 Task: Create a due date automation when advanced on, 2 days after a card is due add dates without an overdue due date at 11:00 AM.
Action: Mouse moved to (927, 72)
Screenshot: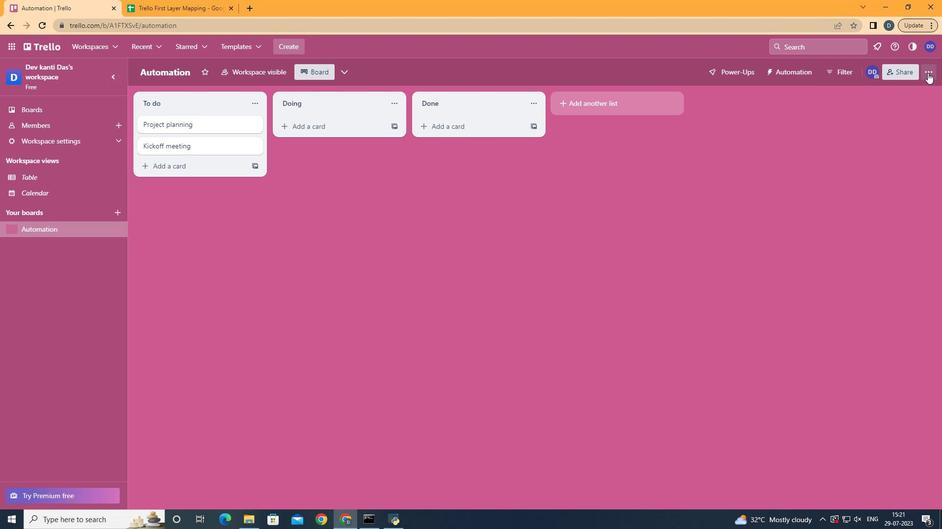 
Action: Mouse pressed left at (927, 72)
Screenshot: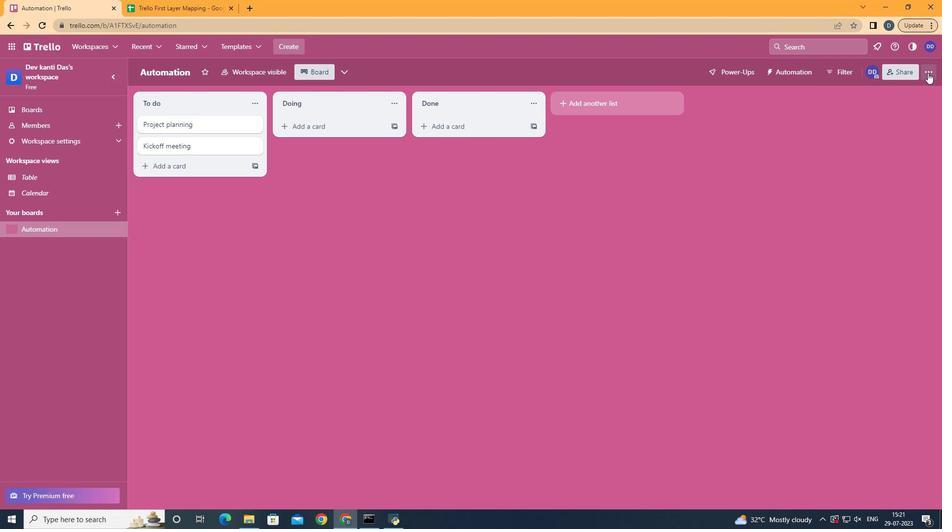 
Action: Mouse moved to (849, 210)
Screenshot: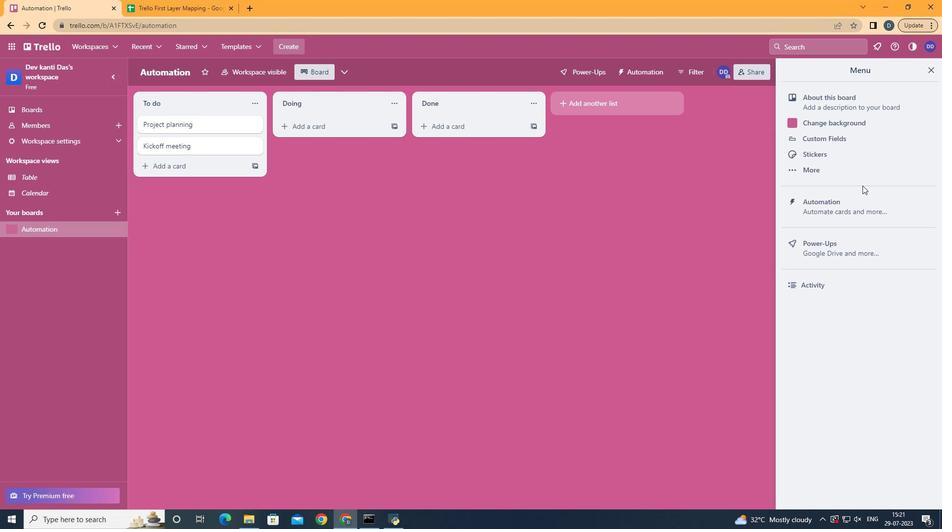 
Action: Mouse pressed left at (849, 210)
Screenshot: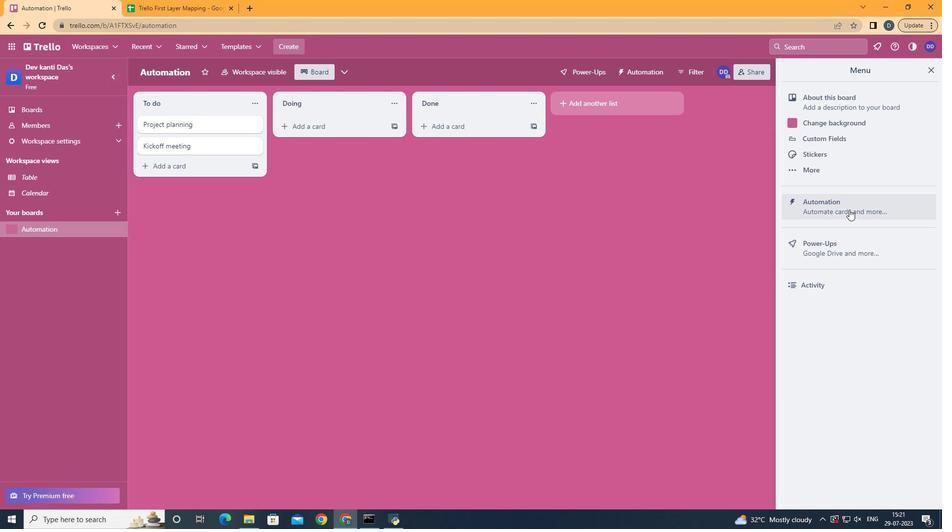 
Action: Mouse moved to (184, 195)
Screenshot: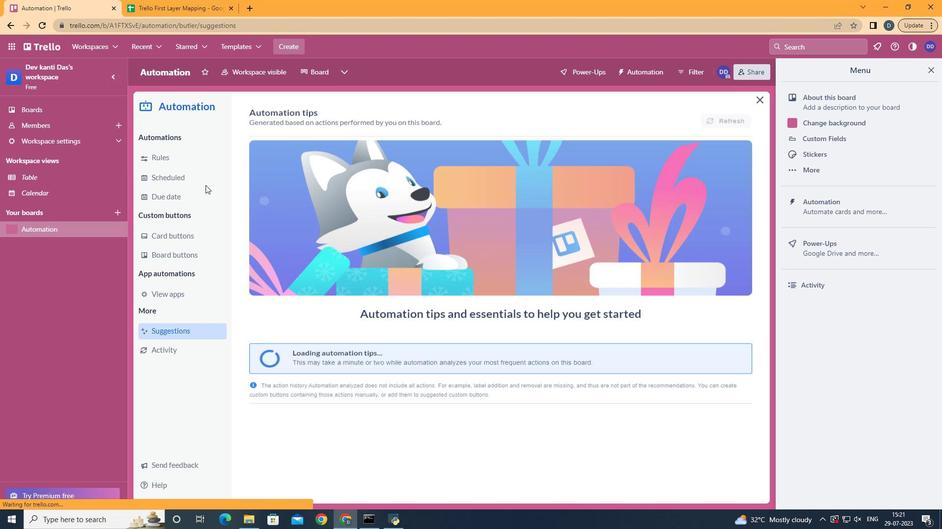 
Action: Mouse pressed left at (184, 195)
Screenshot: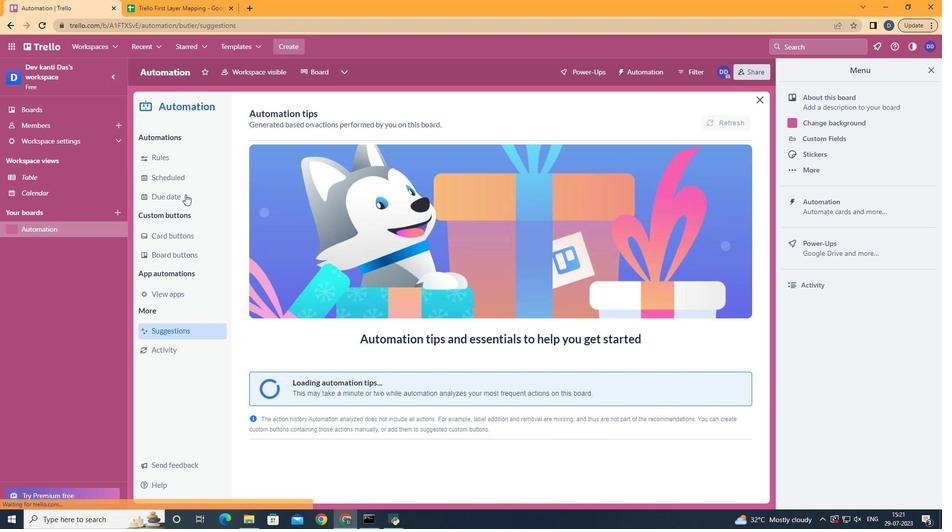 
Action: Mouse moved to (668, 117)
Screenshot: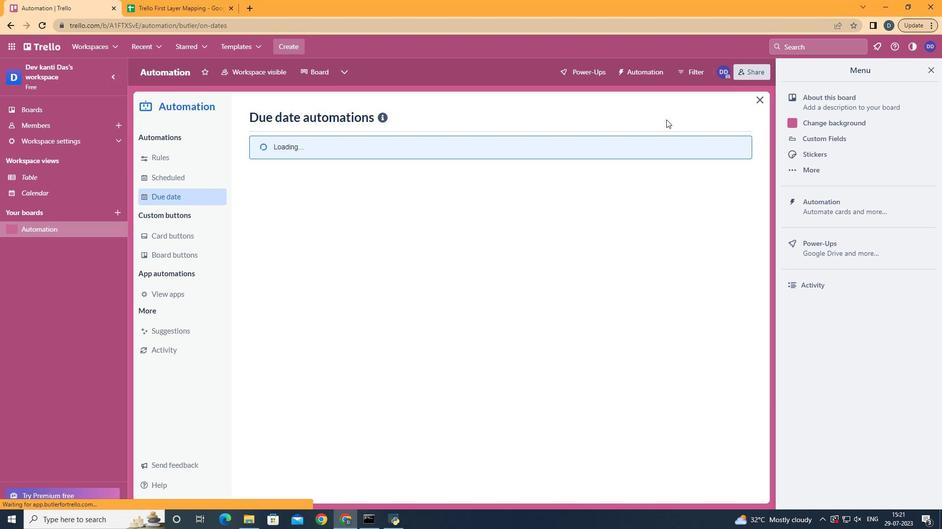 
Action: Mouse pressed left at (668, 117)
Screenshot: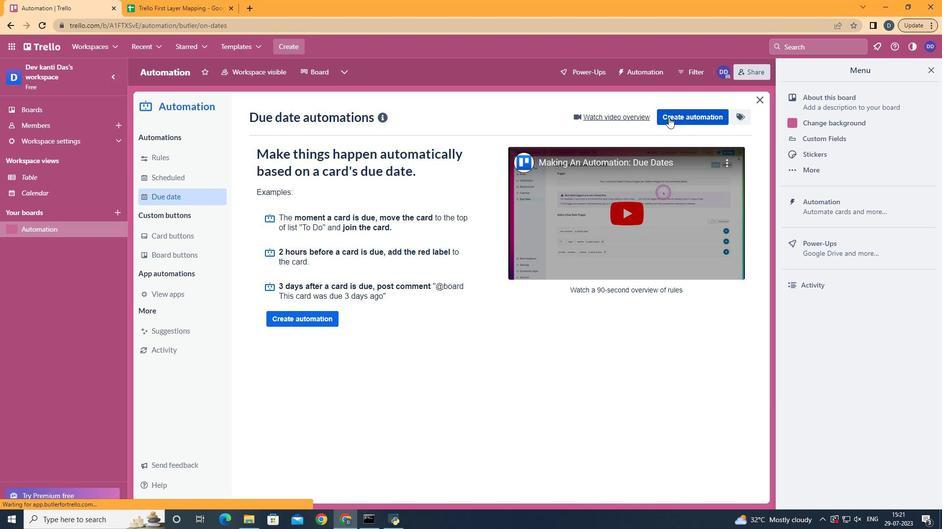 
Action: Mouse moved to (547, 209)
Screenshot: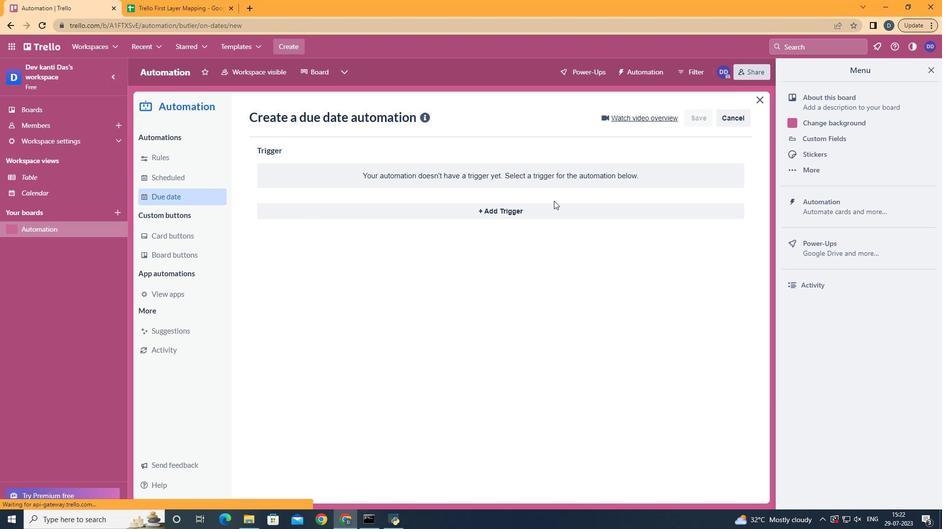 
Action: Mouse pressed left at (547, 209)
Screenshot: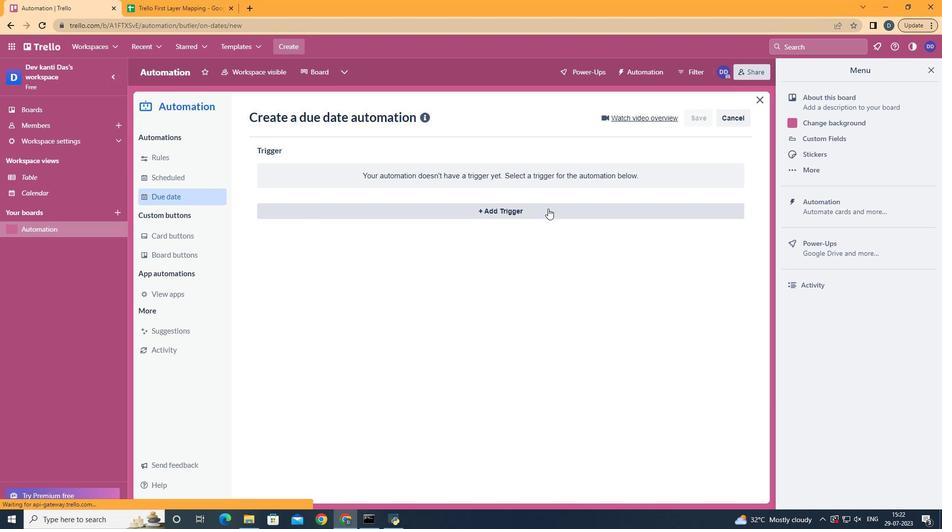 
Action: Mouse moved to (352, 396)
Screenshot: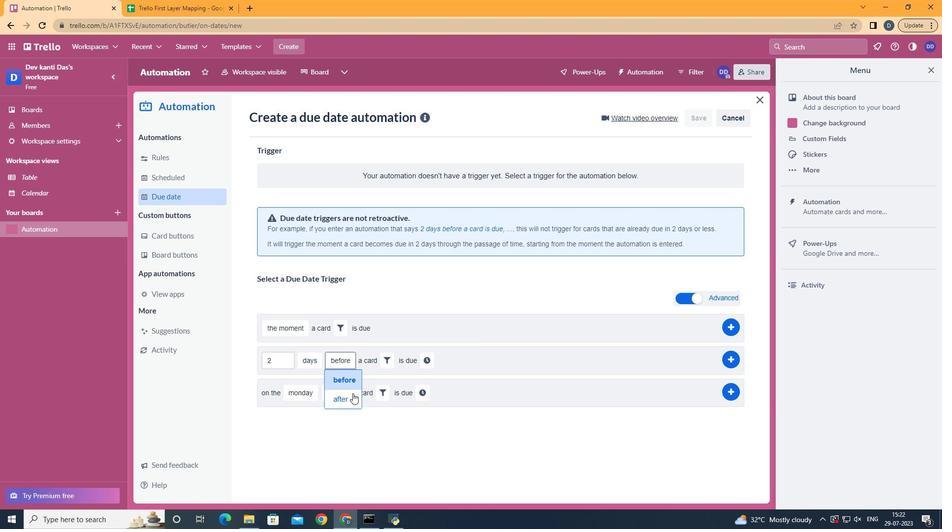 
Action: Mouse pressed left at (352, 396)
Screenshot: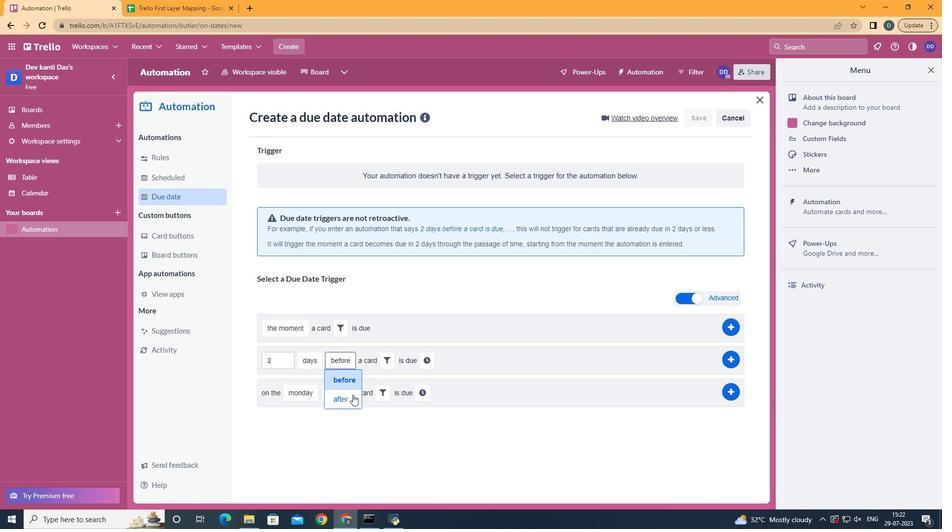
Action: Mouse moved to (387, 355)
Screenshot: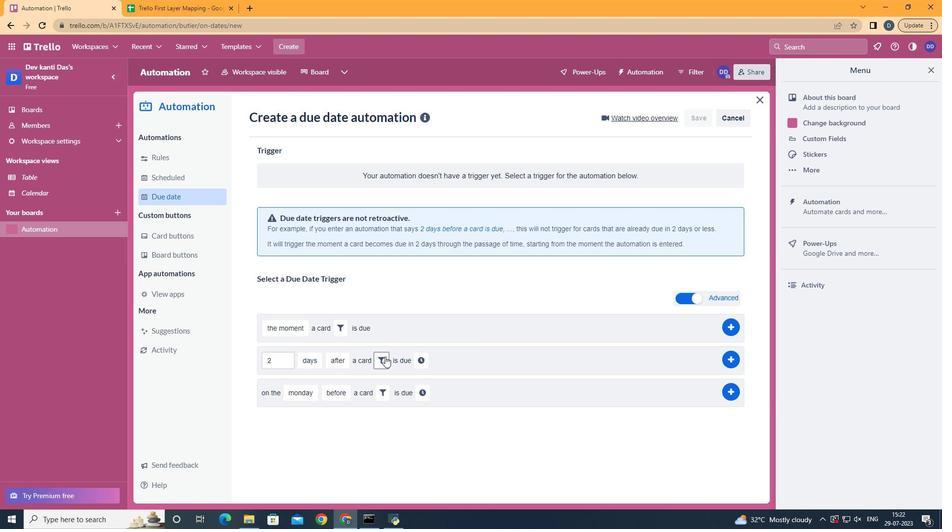 
Action: Mouse pressed left at (387, 355)
Screenshot: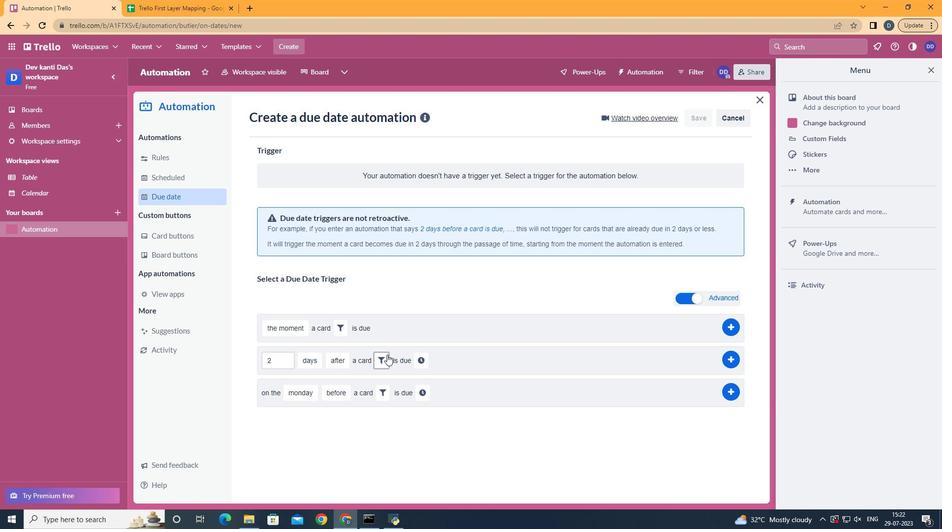 
Action: Mouse moved to (432, 388)
Screenshot: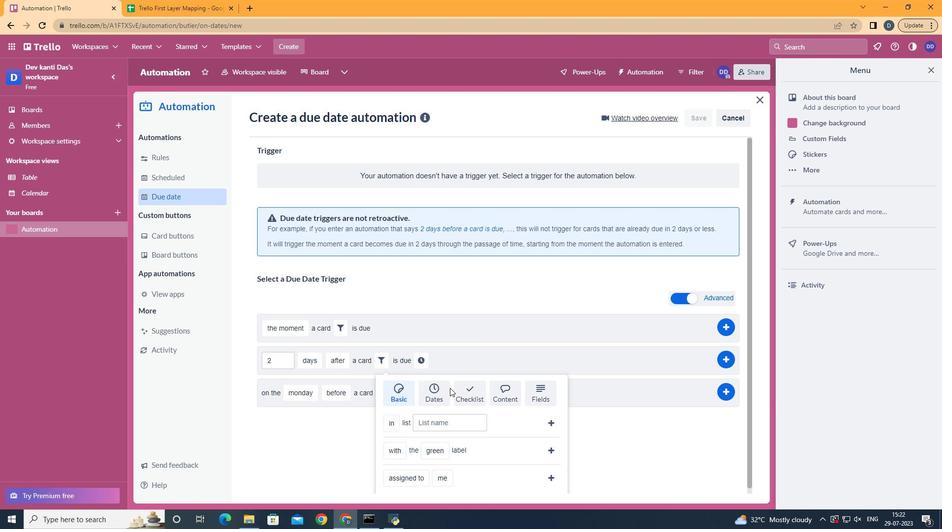 
Action: Mouse pressed left at (432, 388)
Screenshot: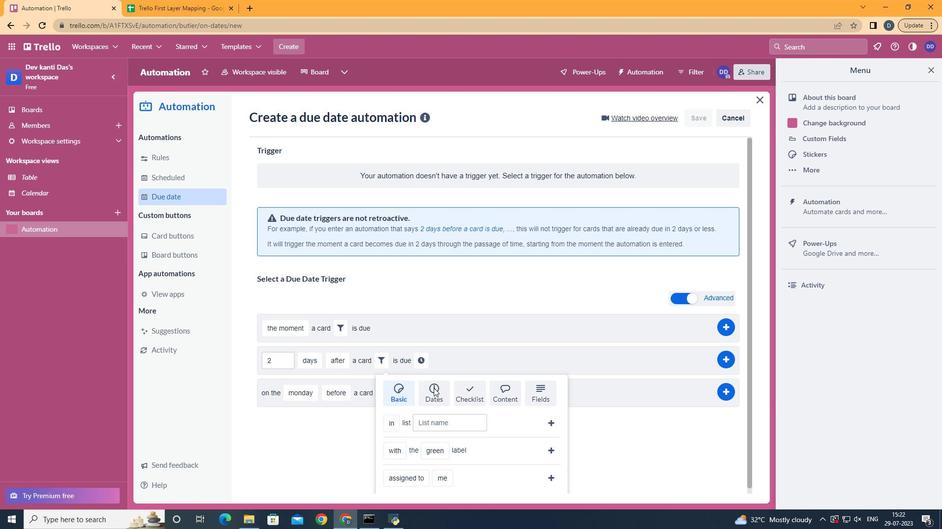 
Action: Mouse scrolled (432, 388) with delta (0, 0)
Screenshot: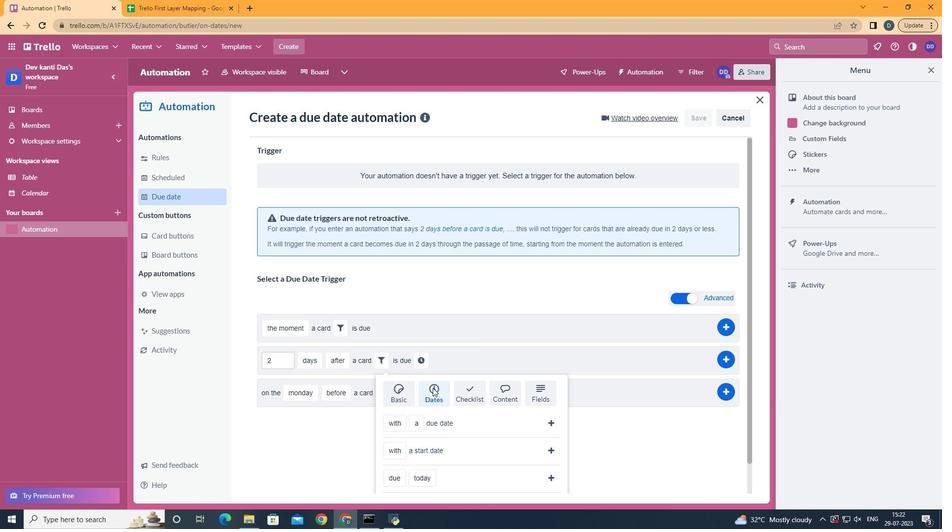 
Action: Mouse scrolled (432, 388) with delta (0, 0)
Screenshot: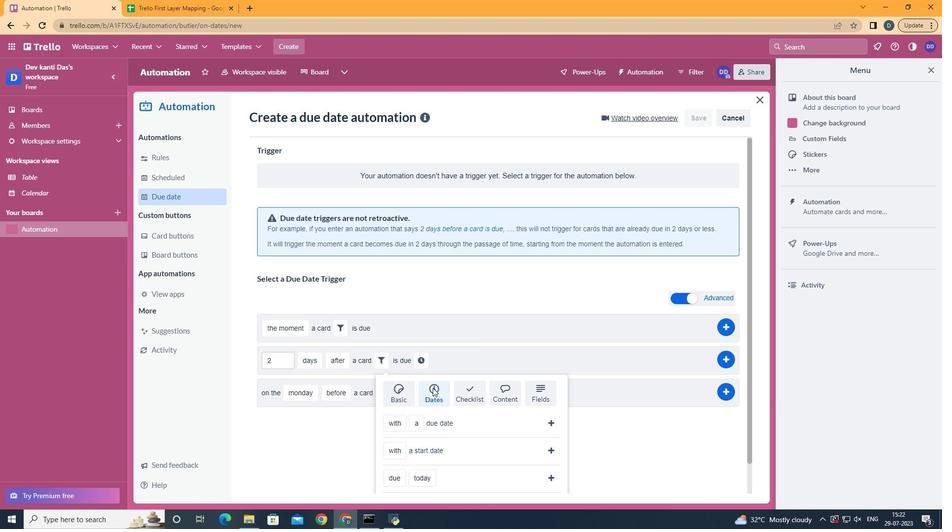 
Action: Mouse scrolled (432, 388) with delta (0, 0)
Screenshot: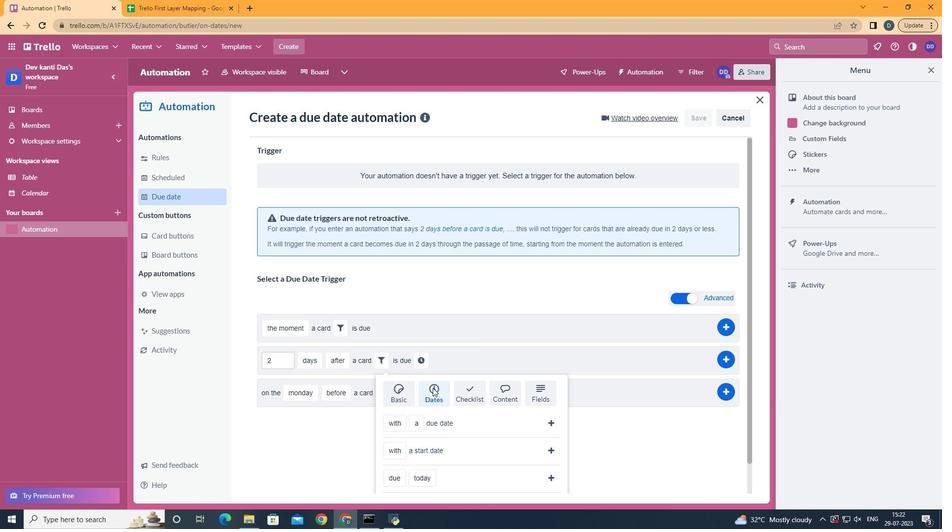 
Action: Mouse moved to (395, 434)
Screenshot: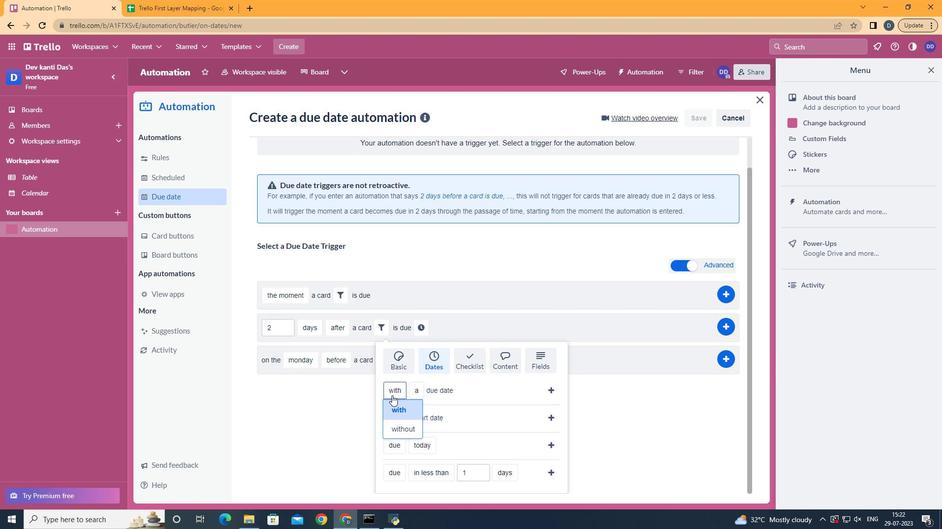 
Action: Mouse pressed left at (395, 434)
Screenshot: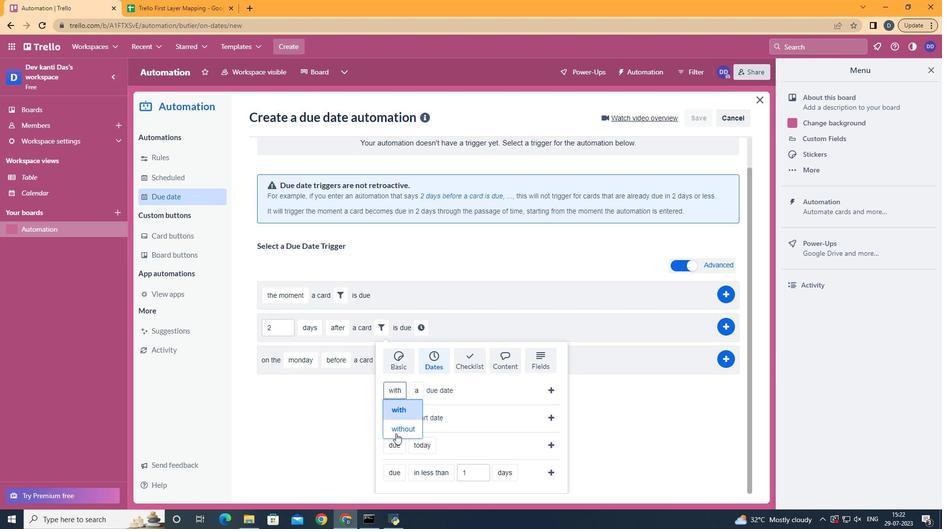 
Action: Mouse moved to (444, 467)
Screenshot: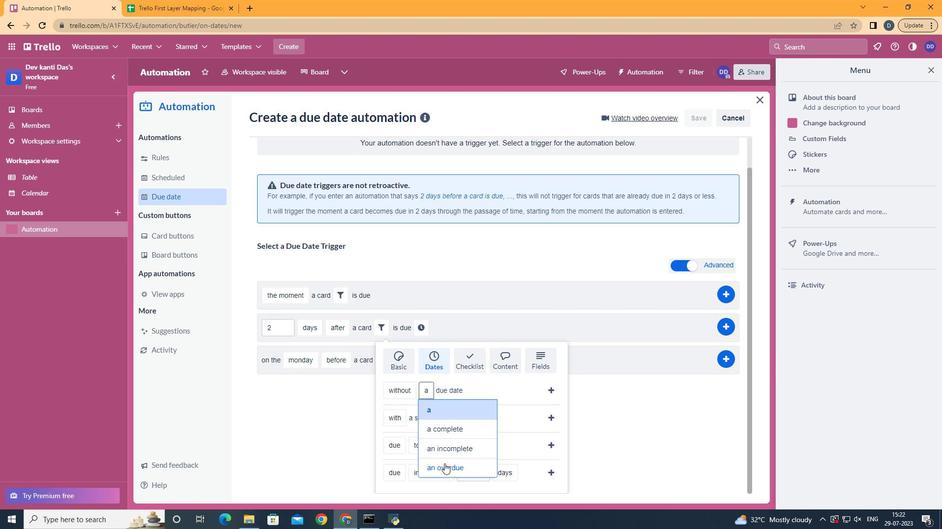 
Action: Mouse pressed left at (444, 467)
Screenshot: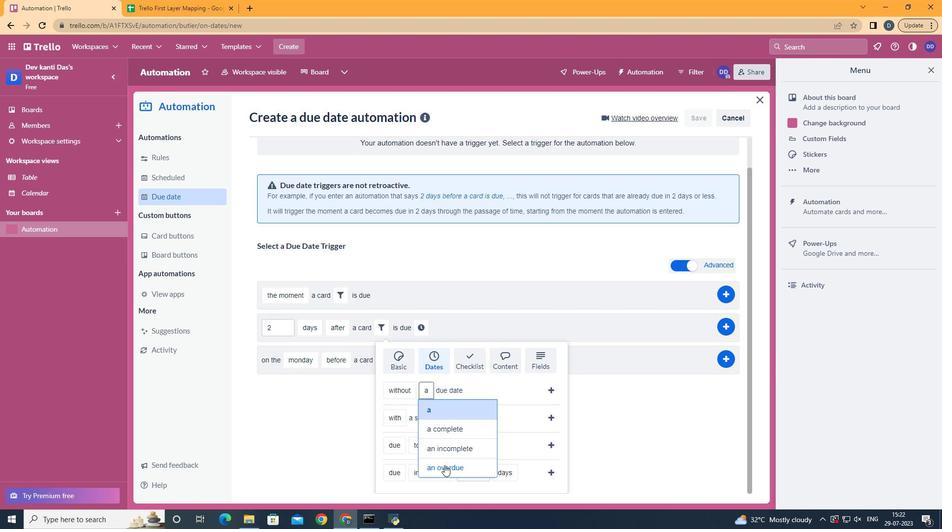 
Action: Mouse moved to (548, 390)
Screenshot: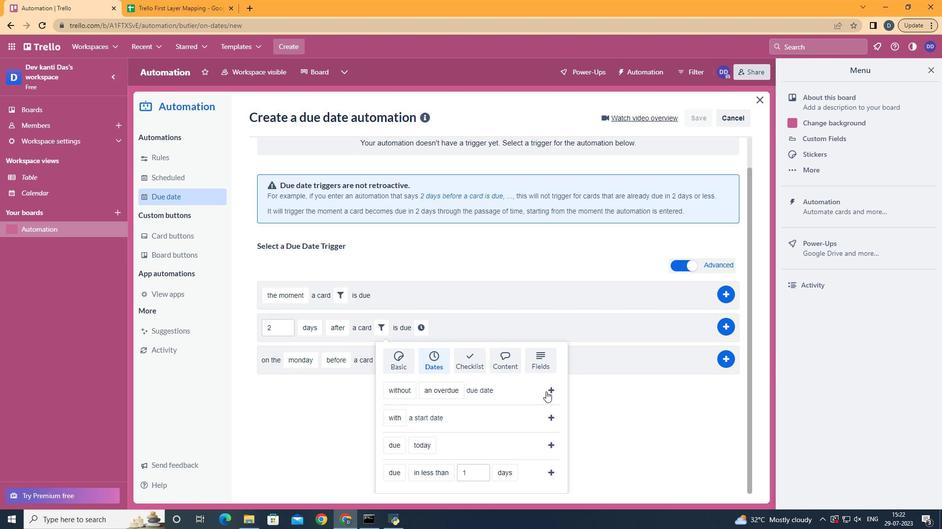 
Action: Mouse pressed left at (548, 390)
Screenshot: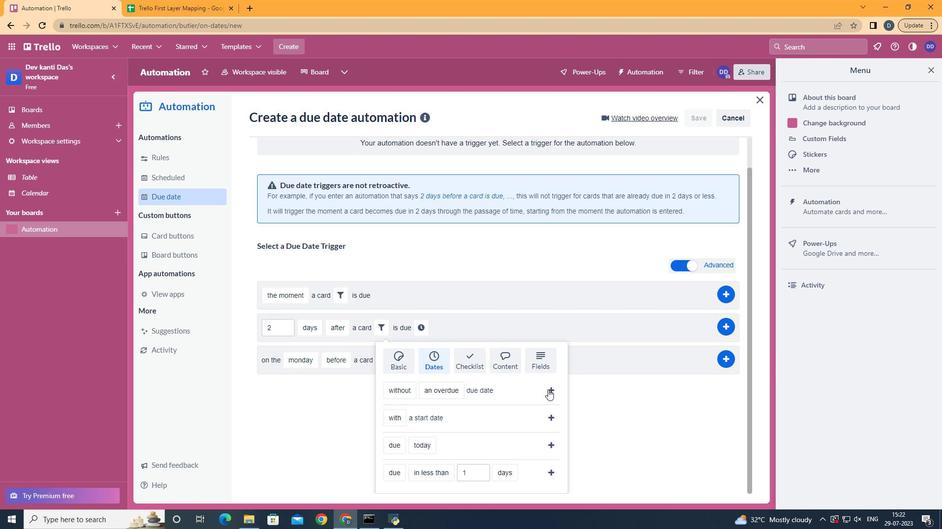 
Action: Mouse moved to (531, 356)
Screenshot: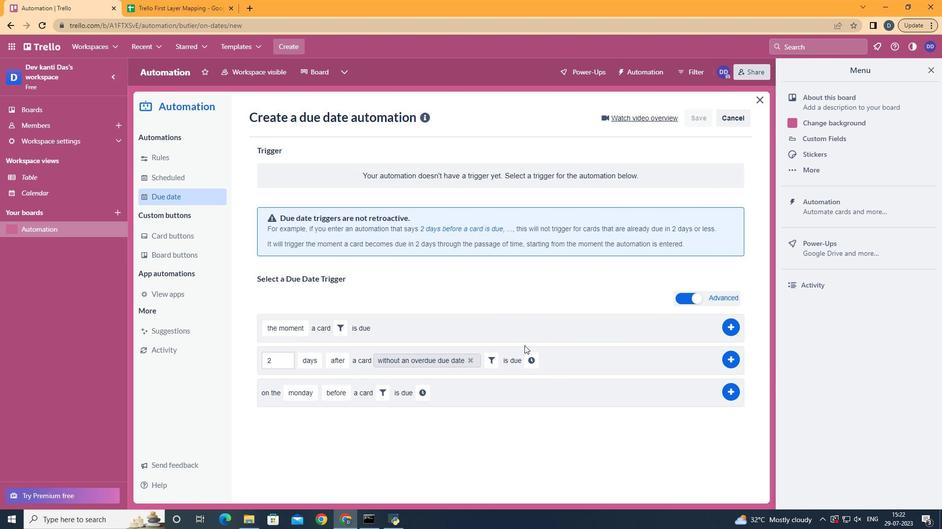 
Action: Mouse pressed left at (531, 356)
Screenshot: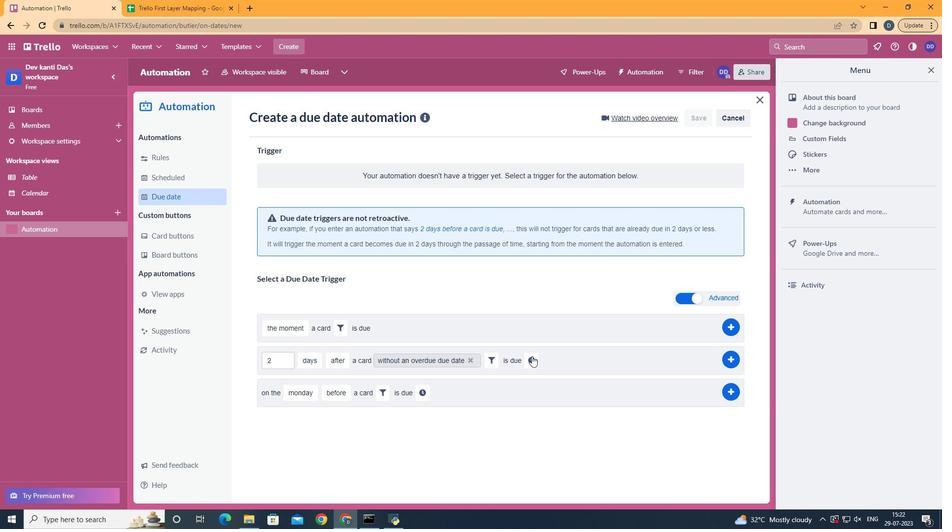 
Action: Mouse moved to (560, 357)
Screenshot: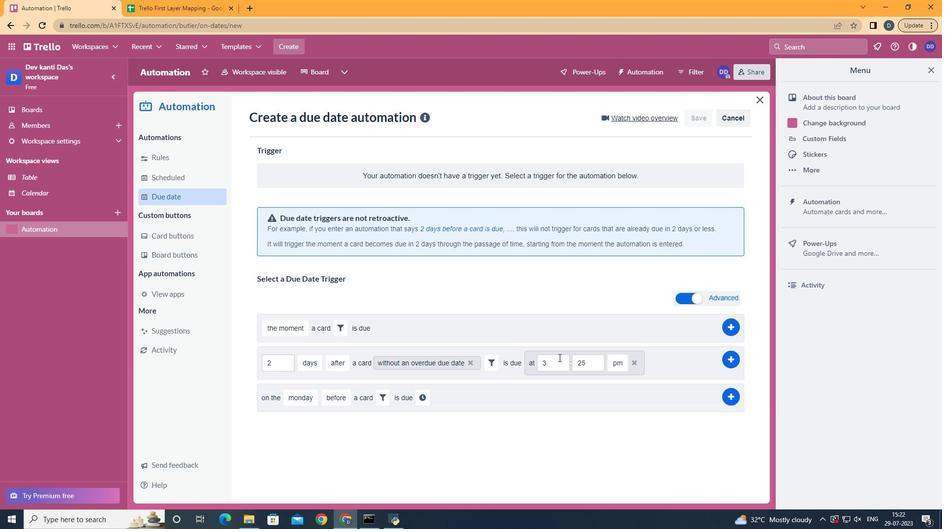 
Action: Mouse pressed left at (560, 357)
Screenshot: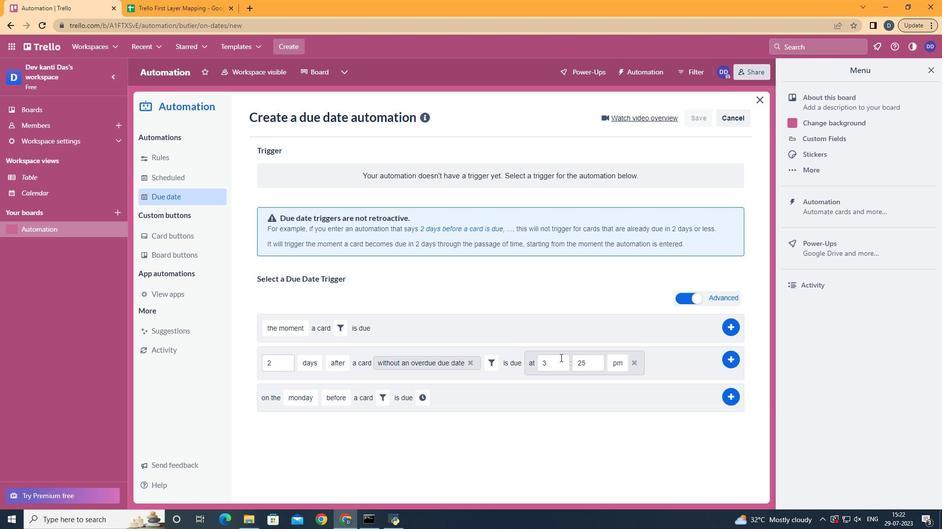 
Action: Key pressed <Key.backspace>11
Screenshot: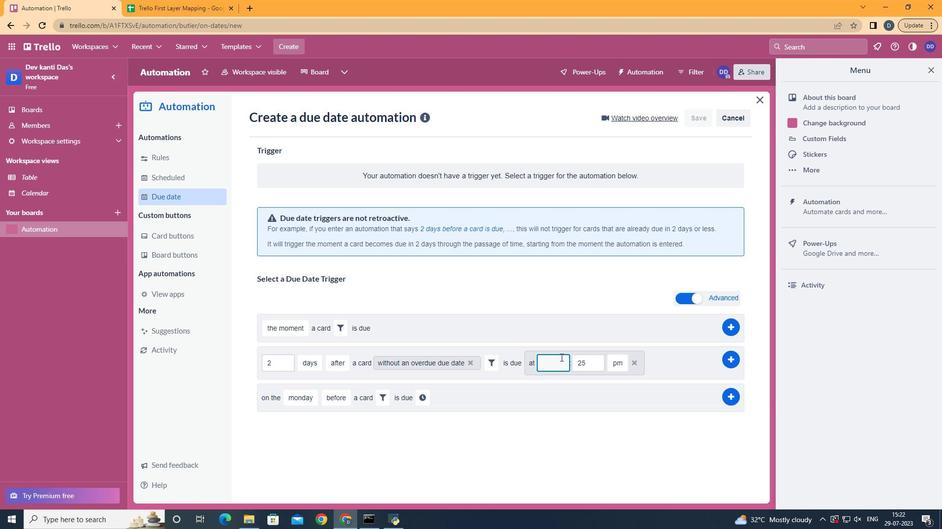 
Action: Mouse moved to (599, 361)
Screenshot: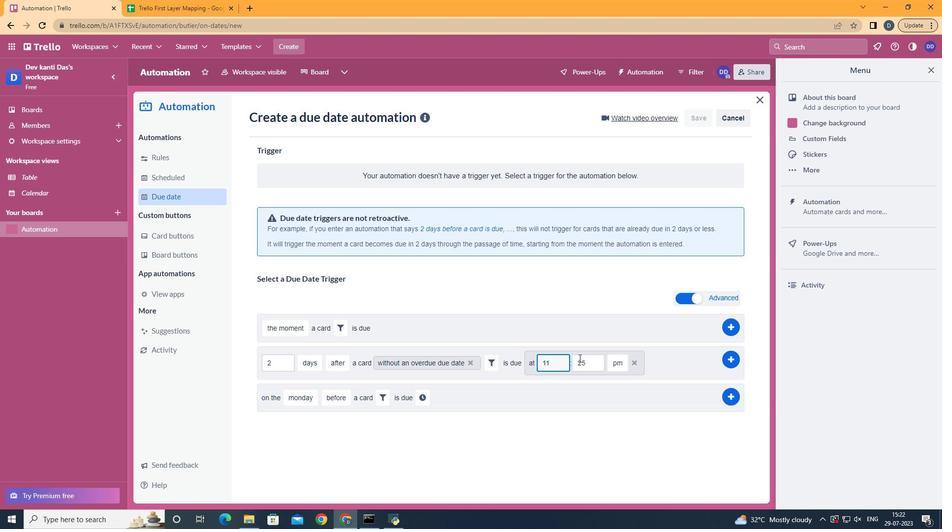 
Action: Mouse pressed left at (599, 361)
Screenshot: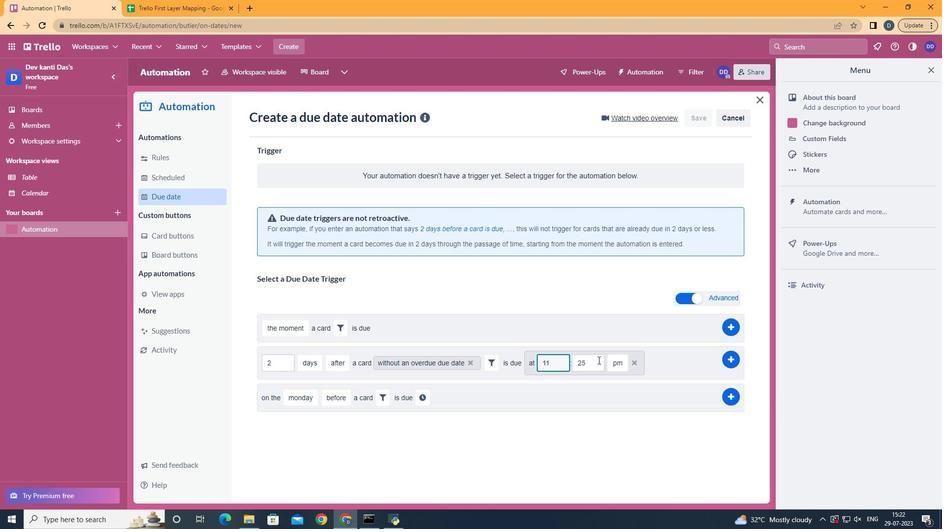 
Action: Key pressed <Key.backspace><Key.backspace>00
Screenshot: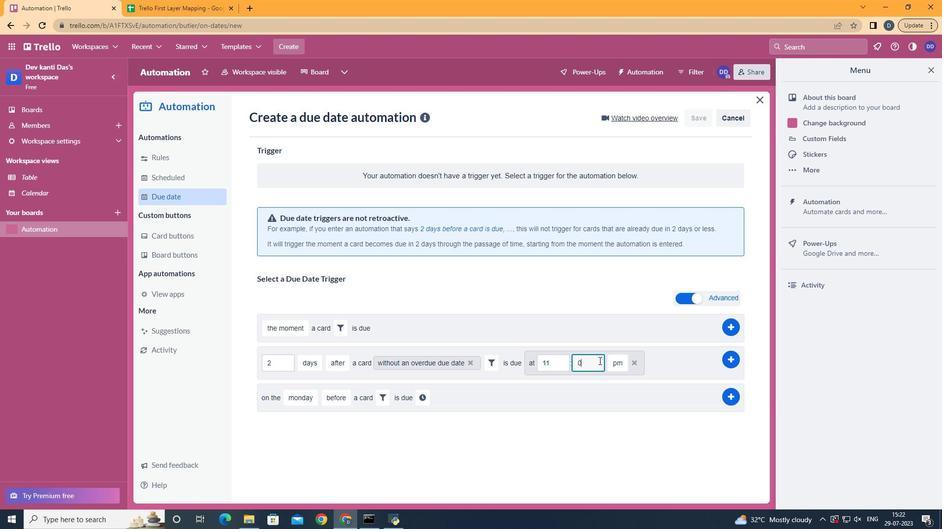 
Action: Mouse moved to (620, 386)
Screenshot: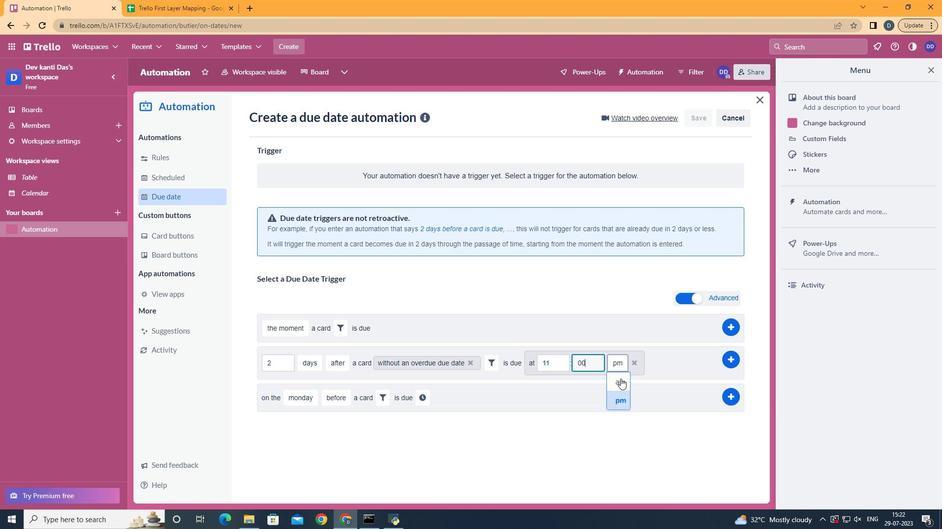 
Action: Mouse pressed left at (620, 386)
Screenshot: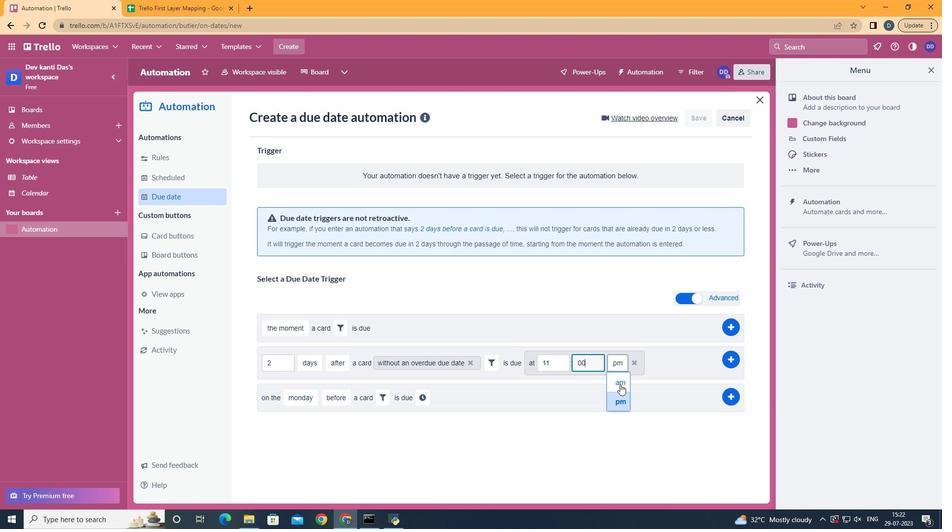 
